 Task: Create a sub task Gather and Analyse Requirements for the task  Integrate website with inventory management systems in the project AgileGenie , assign it to team member softage.2@softage.net and update the status of the sub task to  Off Track , set the priority of the sub task to High
Action: Mouse moved to (362, 292)
Screenshot: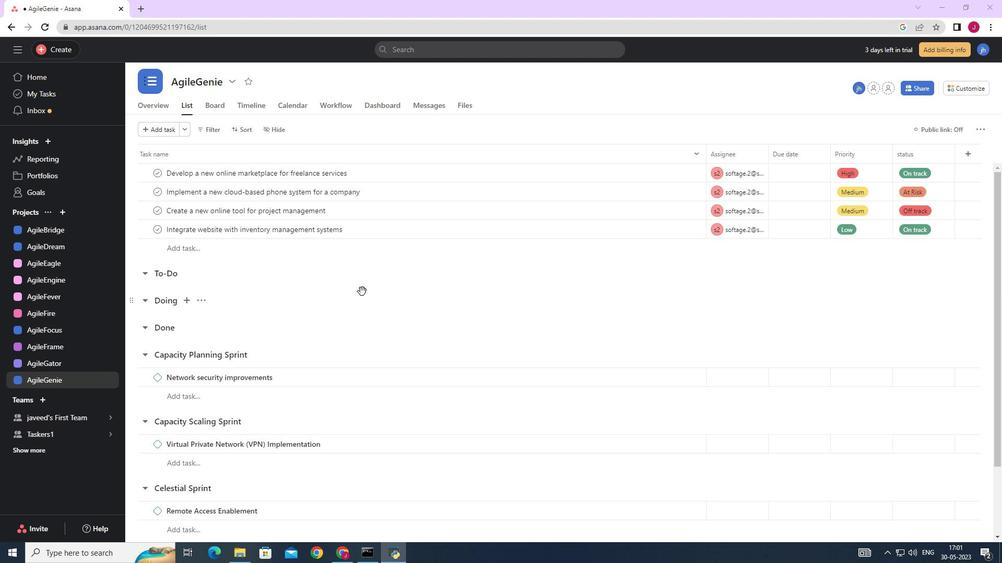 
Action: Mouse scrolled (362, 292) with delta (0, 0)
Screenshot: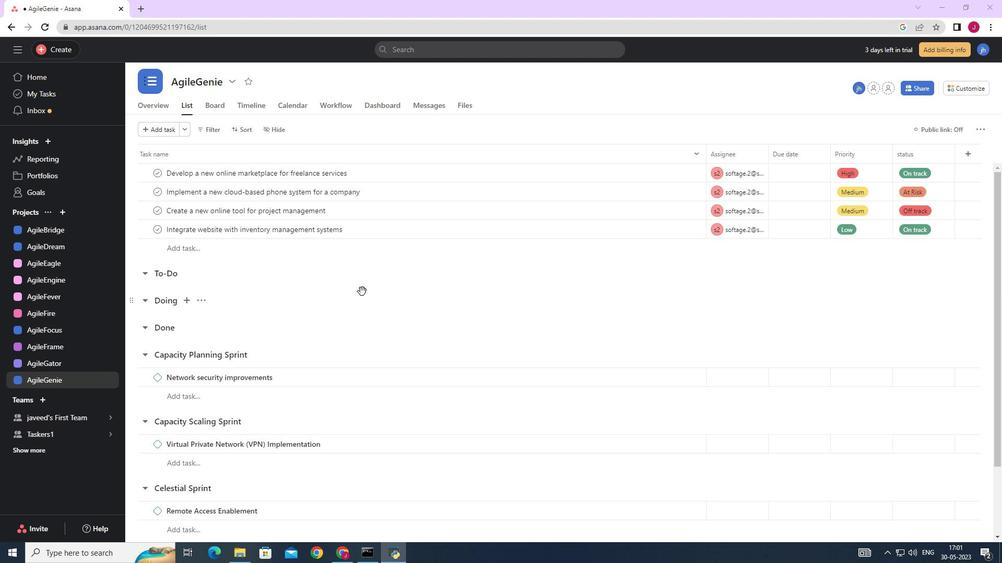 
Action: Mouse moved to (362, 293)
Screenshot: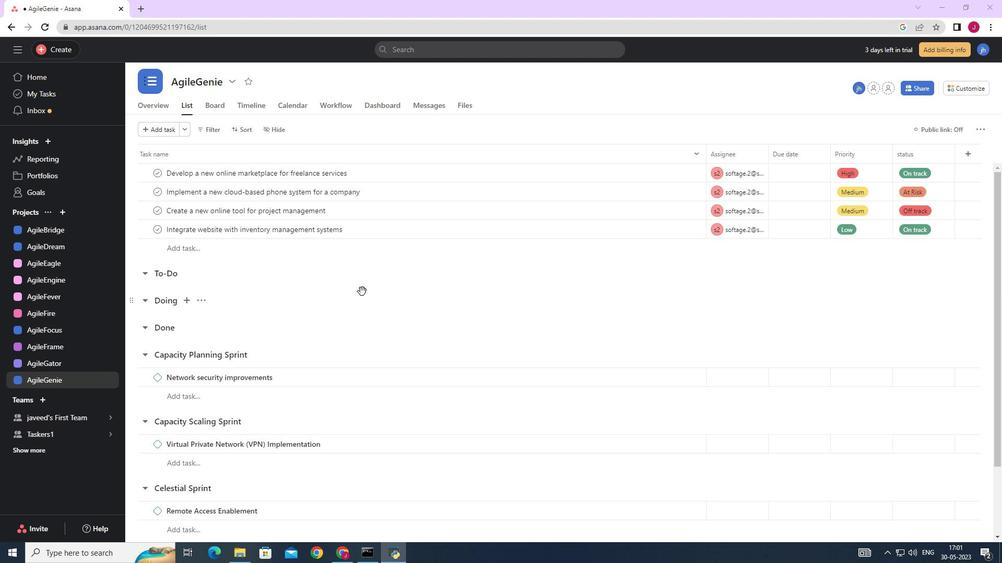 
Action: Mouse scrolled (362, 293) with delta (0, 0)
Screenshot: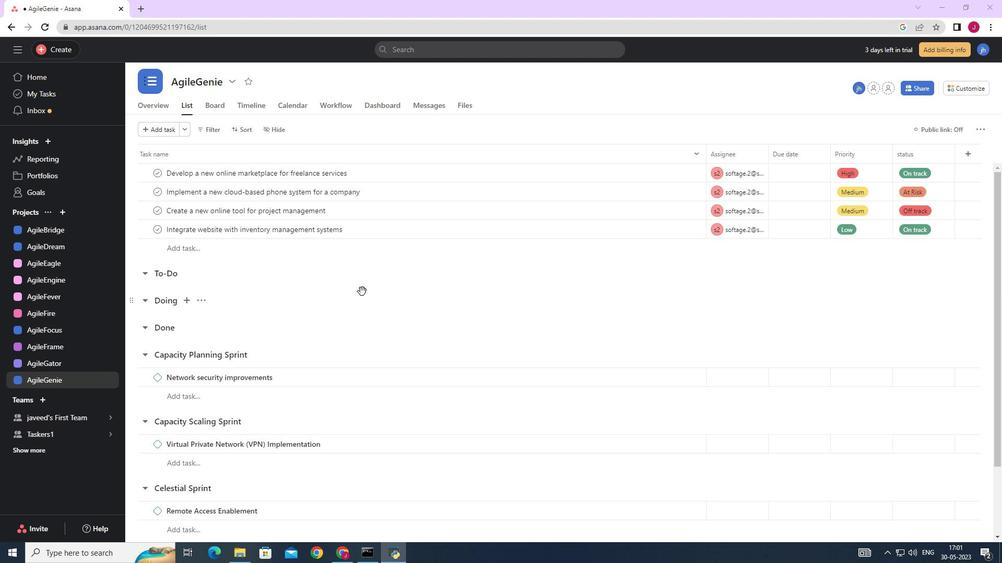 
Action: Mouse scrolled (362, 293) with delta (0, 0)
Screenshot: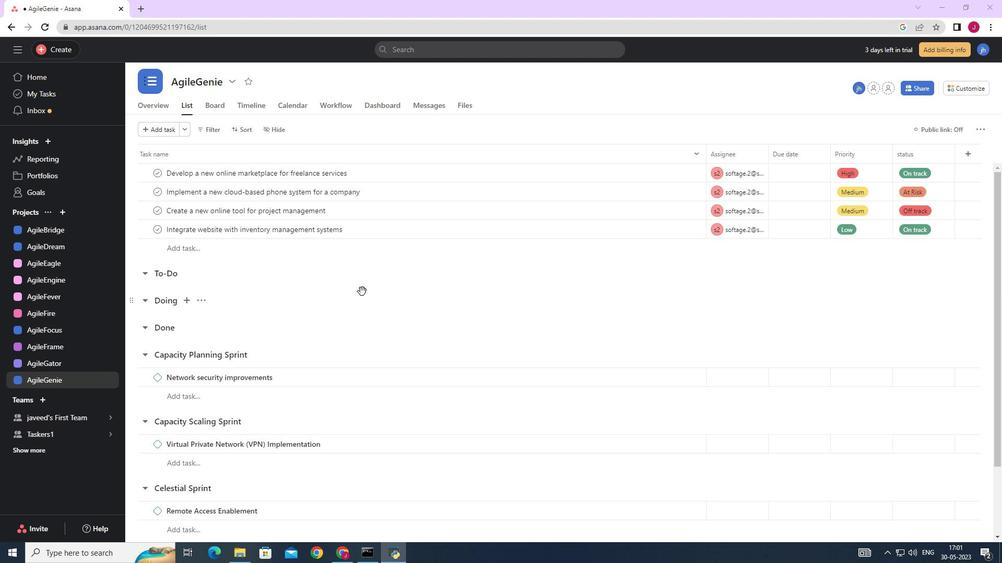 
Action: Mouse scrolled (362, 293) with delta (0, 0)
Screenshot: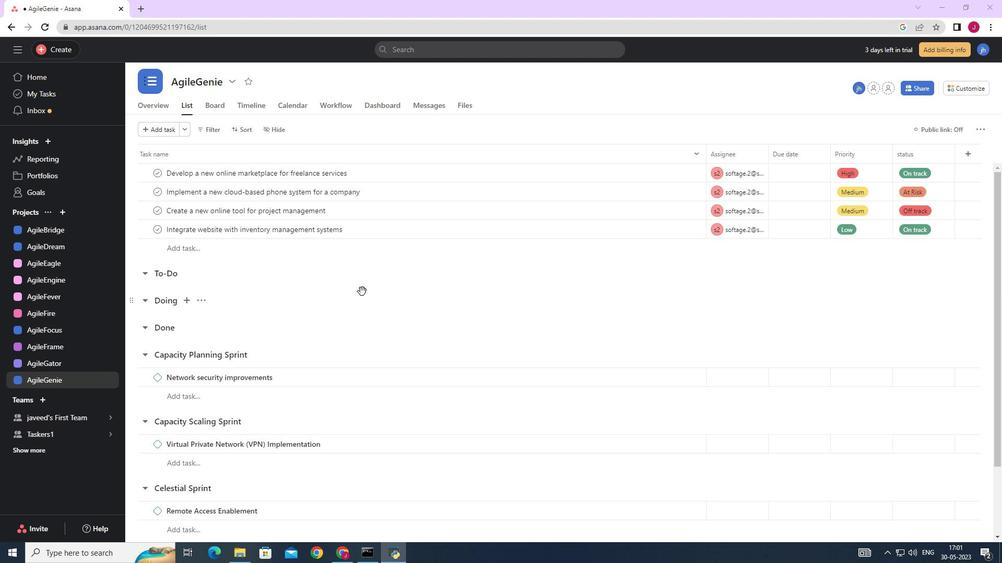 
Action: Mouse scrolled (362, 293) with delta (0, 0)
Screenshot: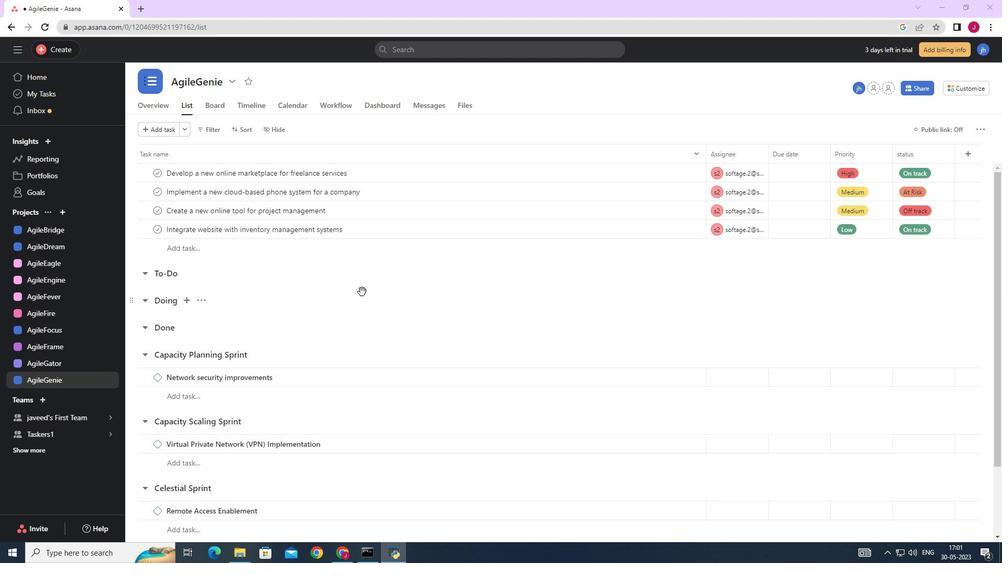 
Action: Mouse moved to (365, 301)
Screenshot: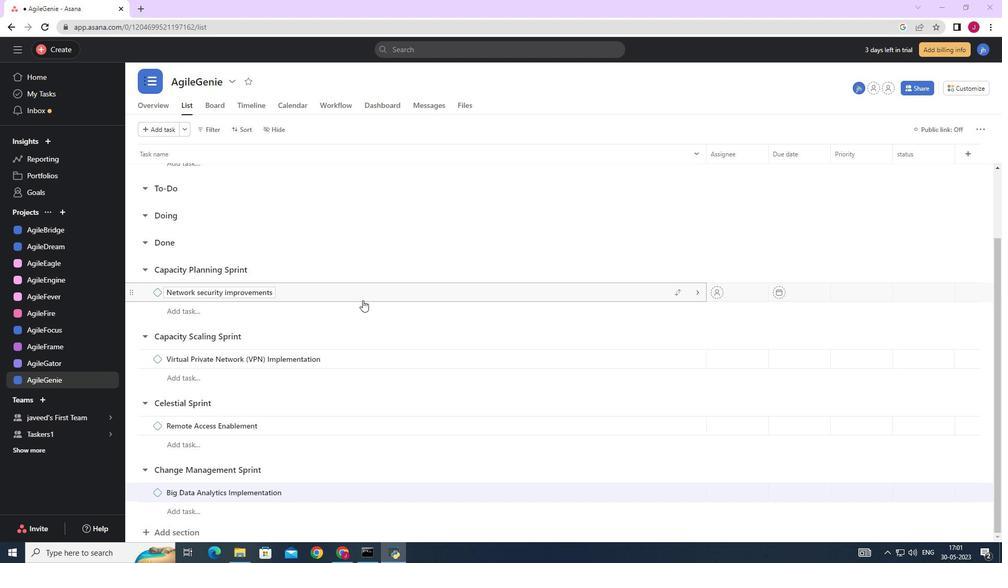 
Action: Mouse scrolled (365, 301) with delta (0, 0)
Screenshot: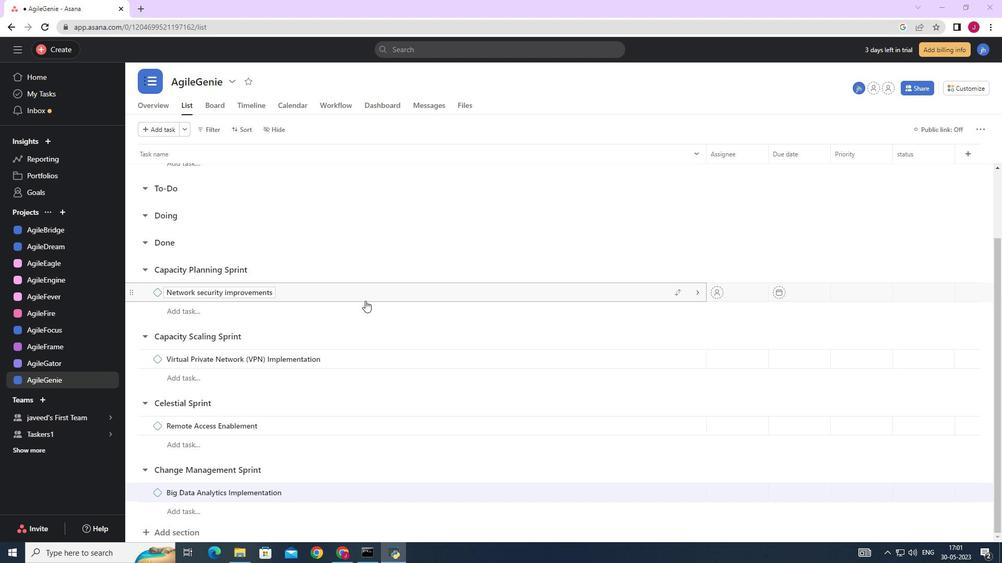 
Action: Mouse scrolled (365, 301) with delta (0, 0)
Screenshot: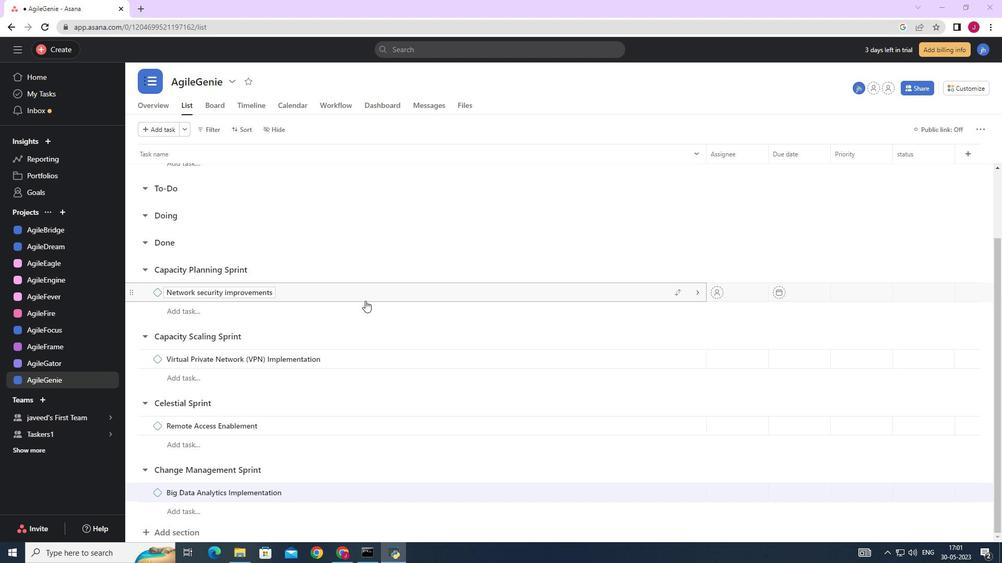 
Action: Mouse scrolled (365, 301) with delta (0, 0)
Screenshot: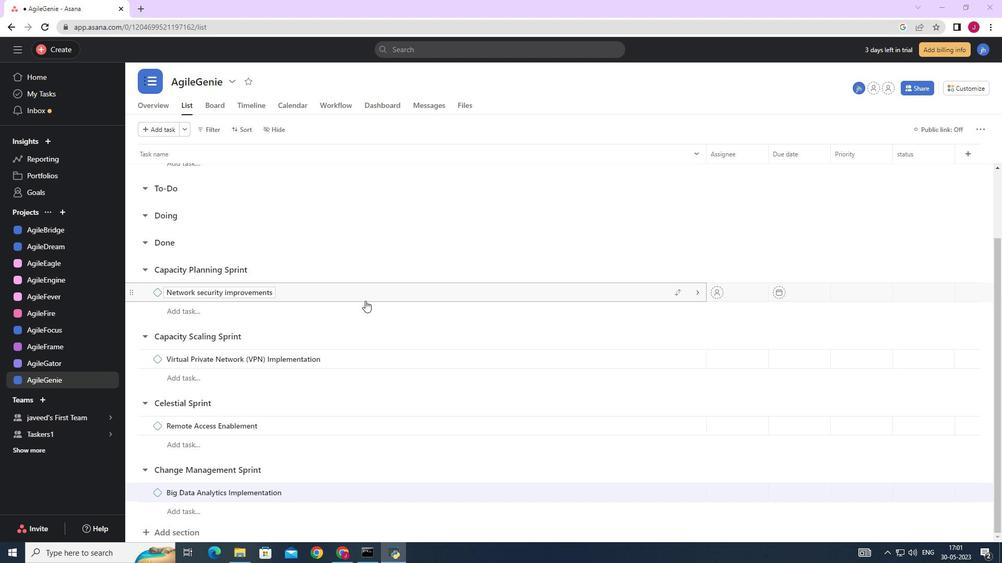 
Action: Mouse moved to (642, 231)
Screenshot: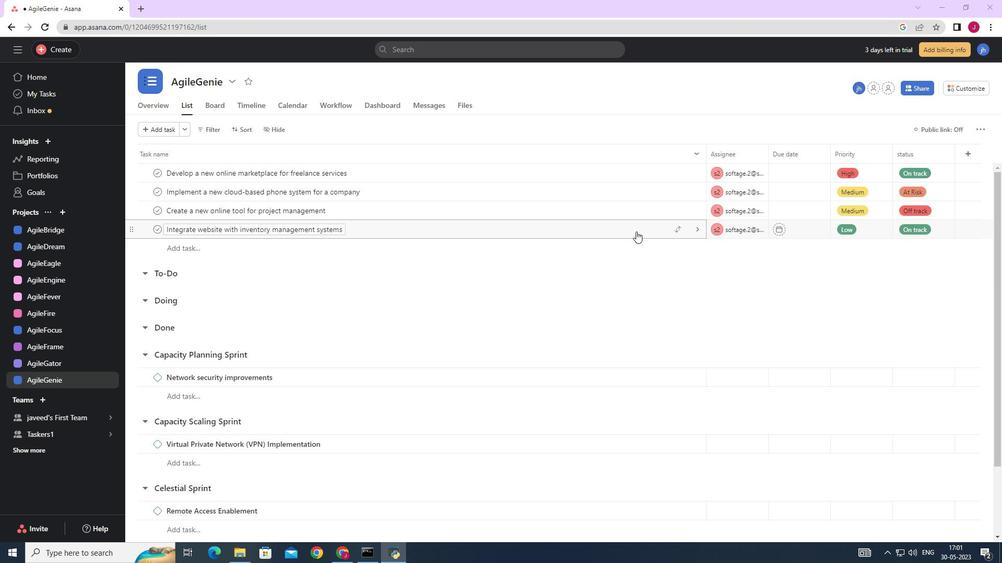 
Action: Mouse pressed left at (642, 231)
Screenshot: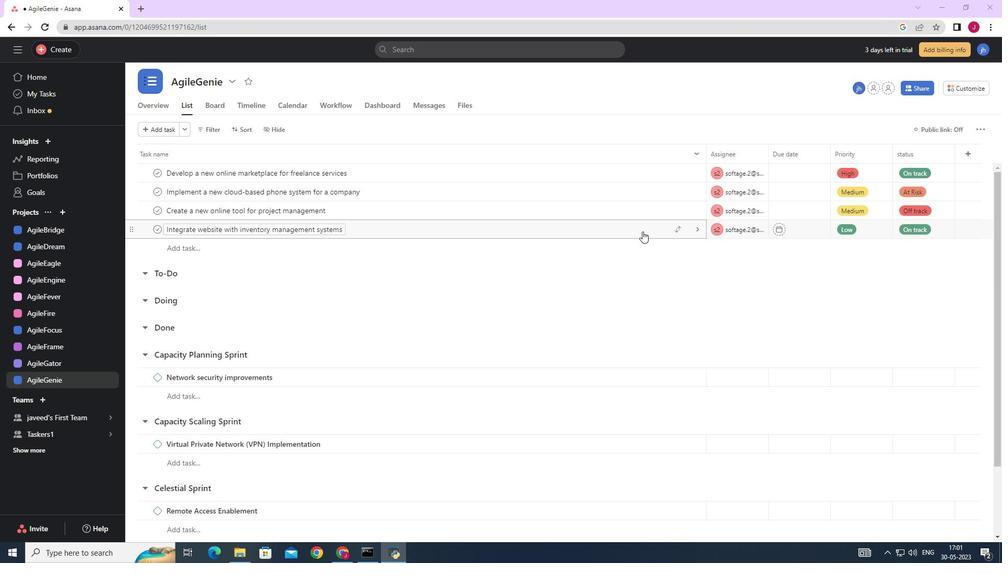 
Action: Mouse moved to (773, 305)
Screenshot: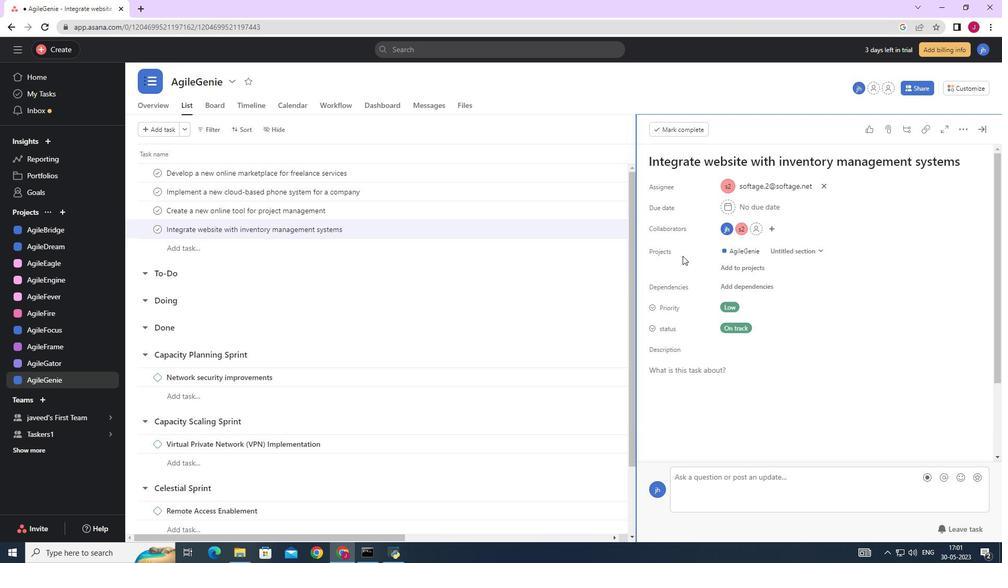 
Action: Mouse scrolled (773, 304) with delta (0, 0)
Screenshot: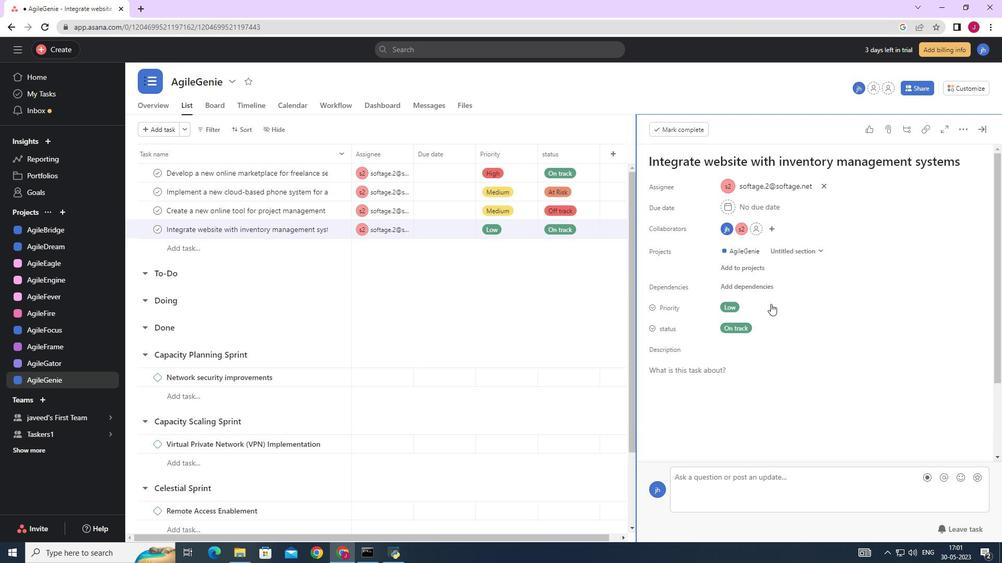 
Action: Mouse scrolled (773, 304) with delta (0, 0)
Screenshot: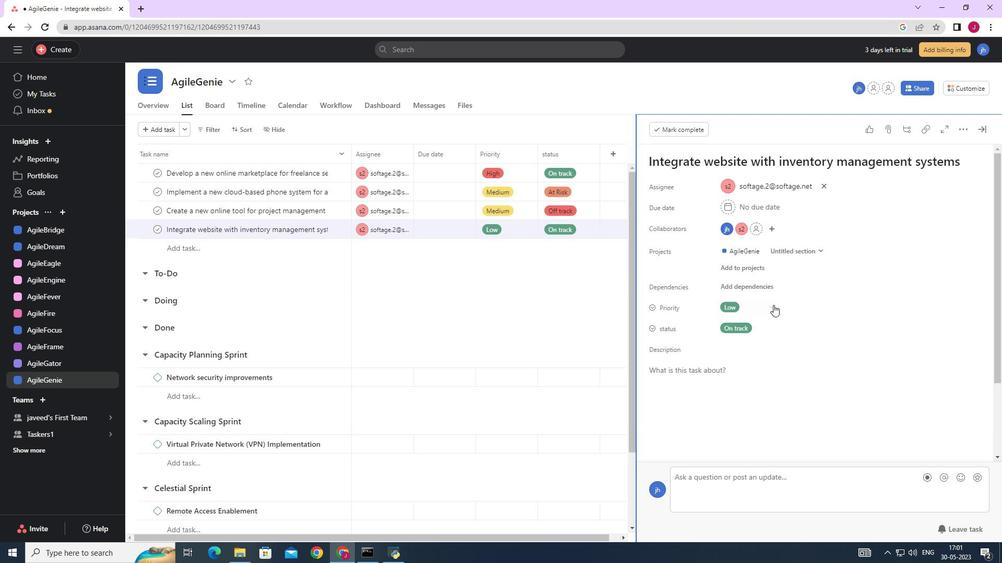 
Action: Mouse scrolled (773, 304) with delta (0, 0)
Screenshot: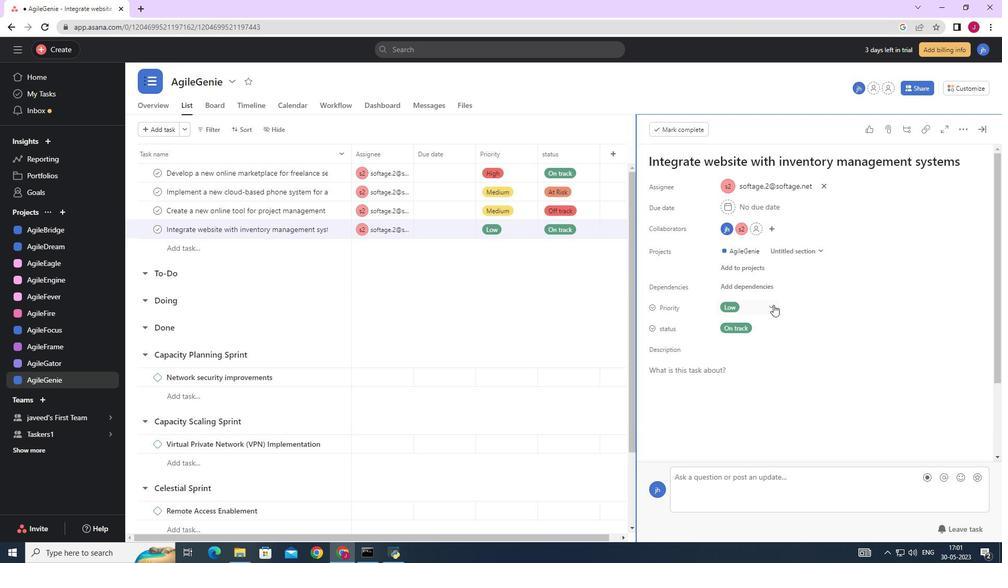
Action: Mouse scrolled (773, 304) with delta (0, 0)
Screenshot: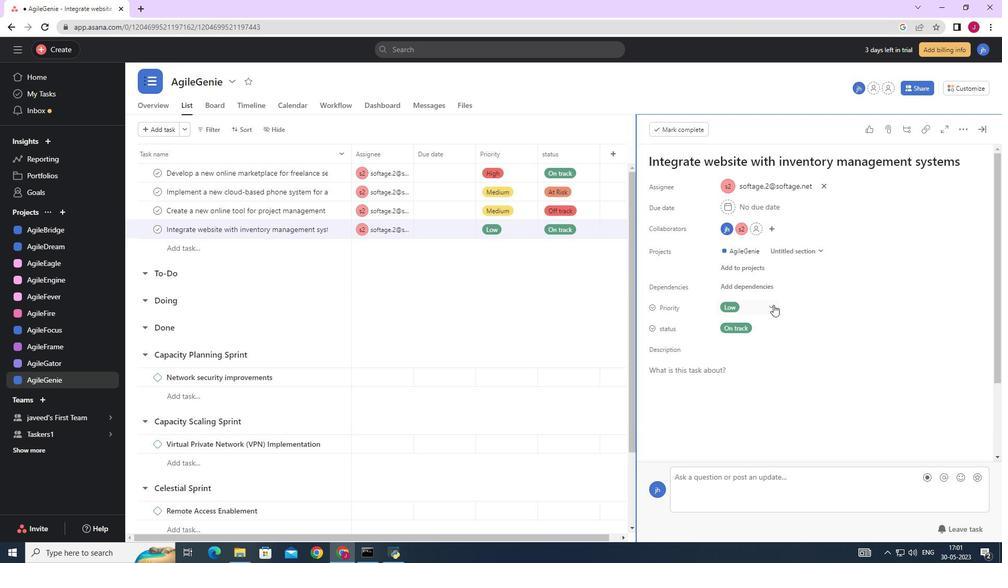 
Action: Mouse scrolled (773, 304) with delta (0, 0)
Screenshot: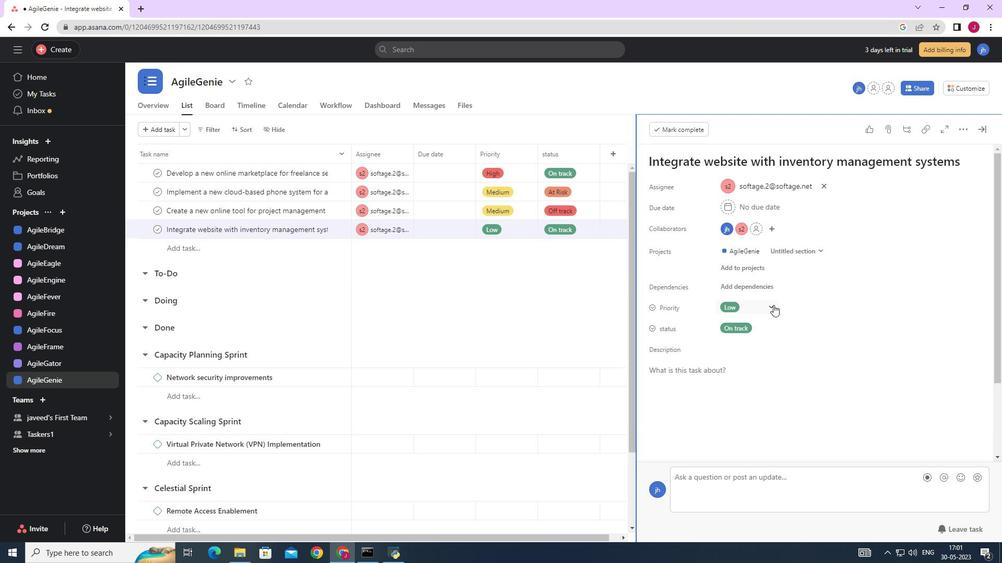 
Action: Mouse moved to (667, 380)
Screenshot: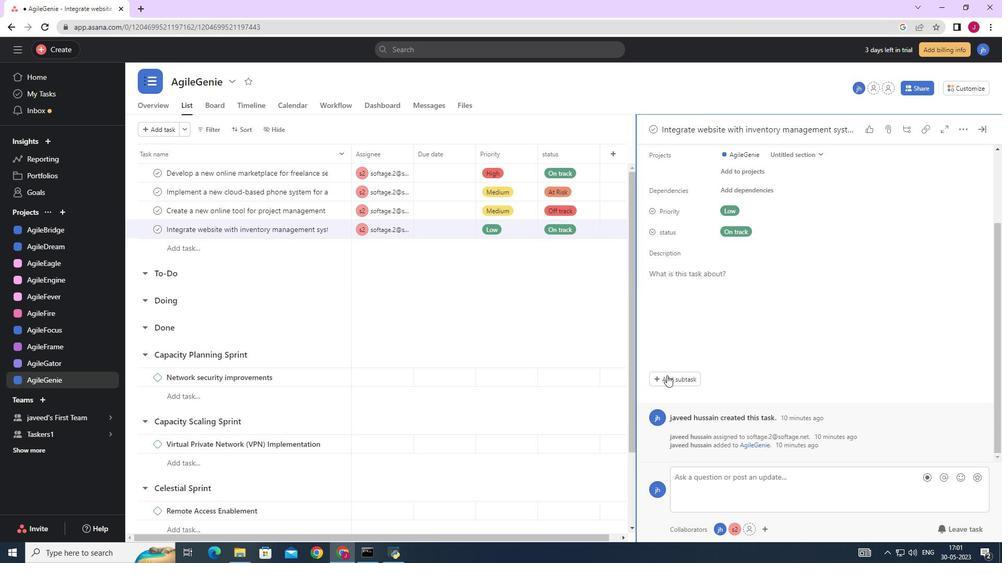 
Action: Mouse pressed left at (667, 380)
Screenshot: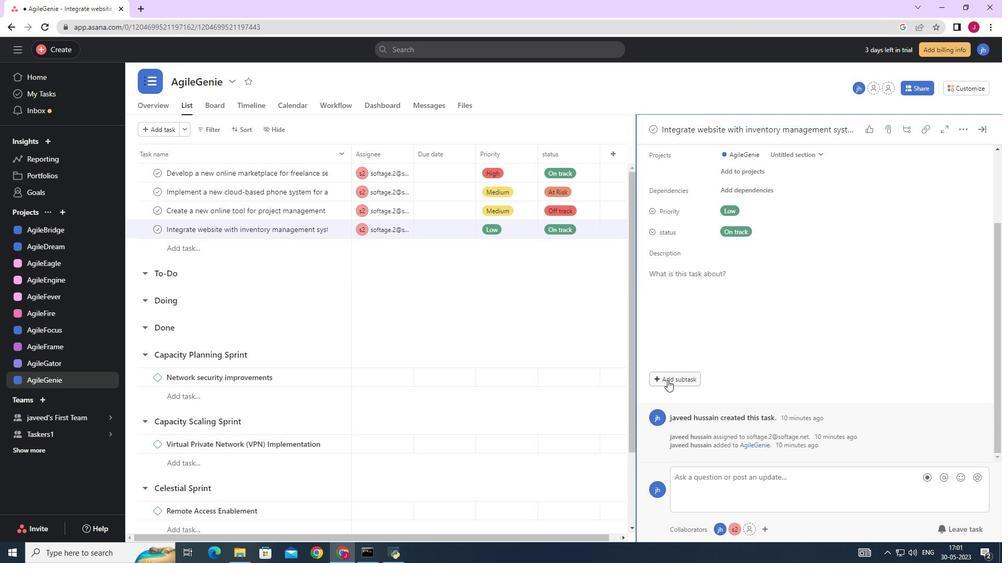 
Action: Mouse moved to (689, 357)
Screenshot: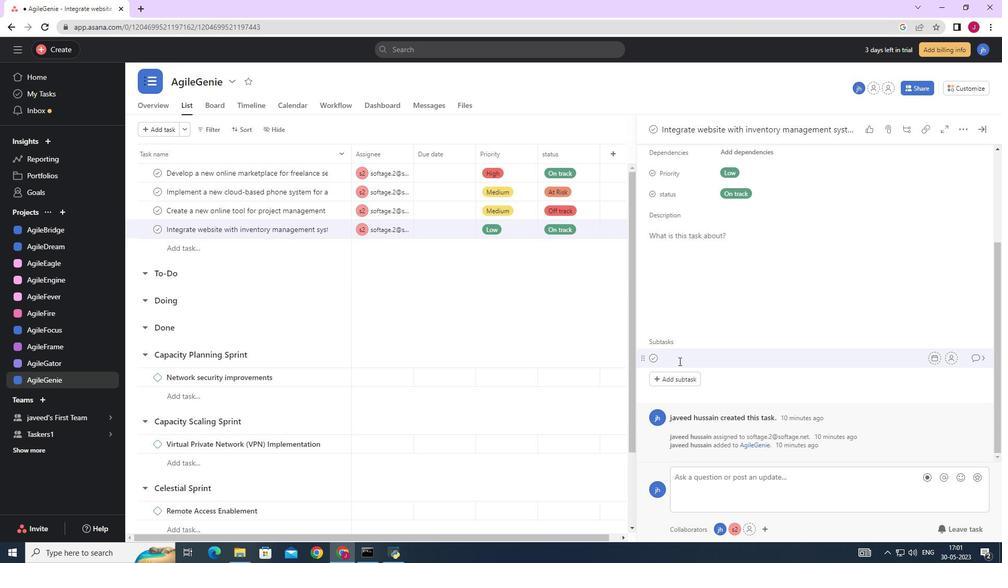 
Action: Key pressed <Key.caps_lock>G<Key.caps_lock>ather<Key.space>and<Key.space><Key.caps_lock>A<Key.caps_lock>nalyse<Key.space><Key.caps_lock>R<Key.caps_lock>equirements<Key.space>
Screenshot: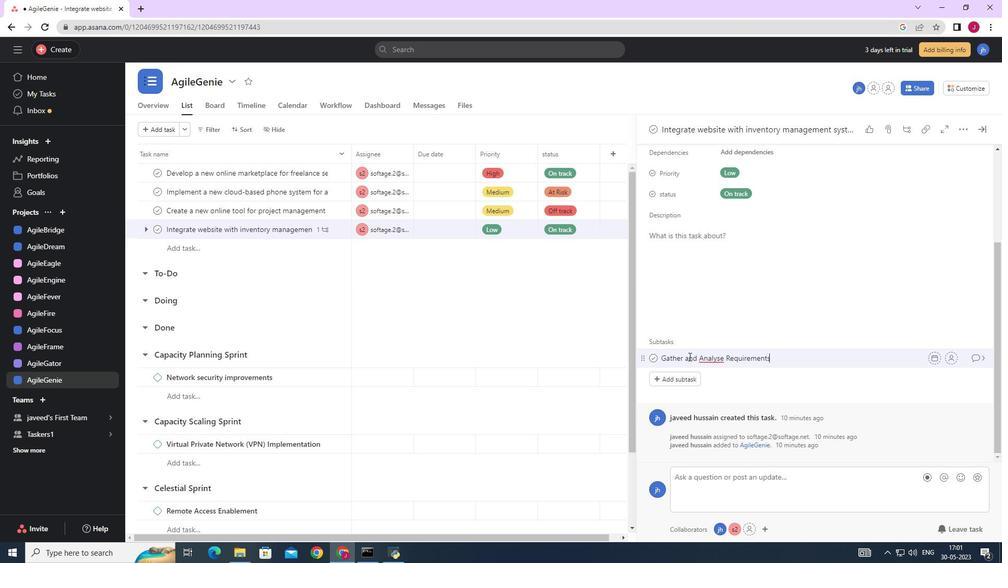 
Action: Mouse moved to (950, 361)
Screenshot: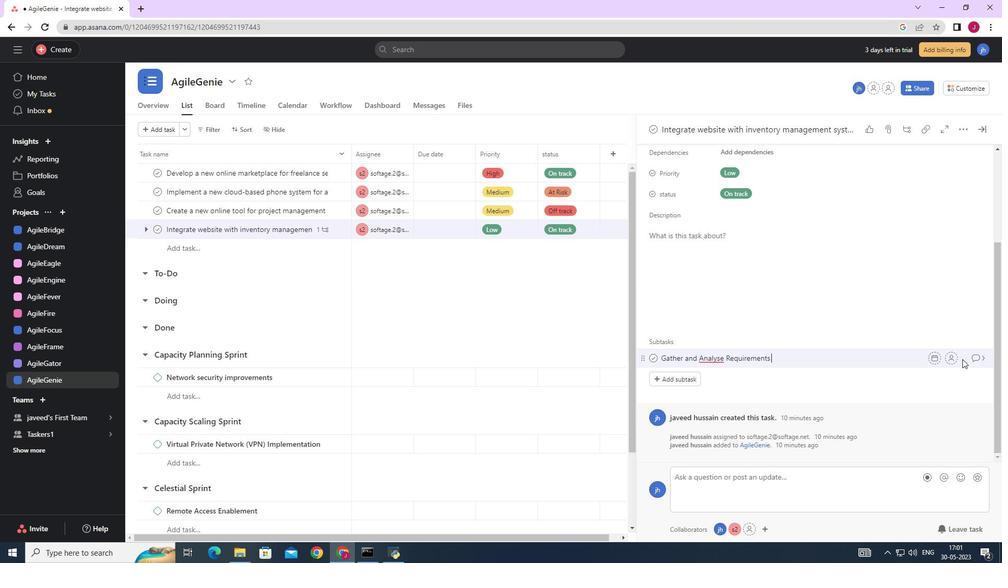 
Action: Mouse pressed left at (950, 361)
Screenshot: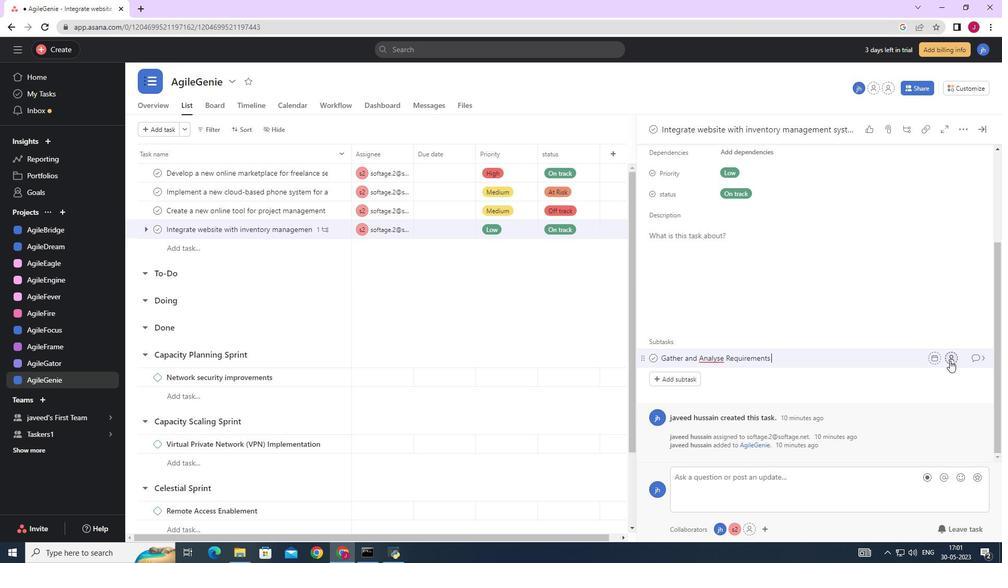 
Action: Mouse moved to (784, 372)
Screenshot: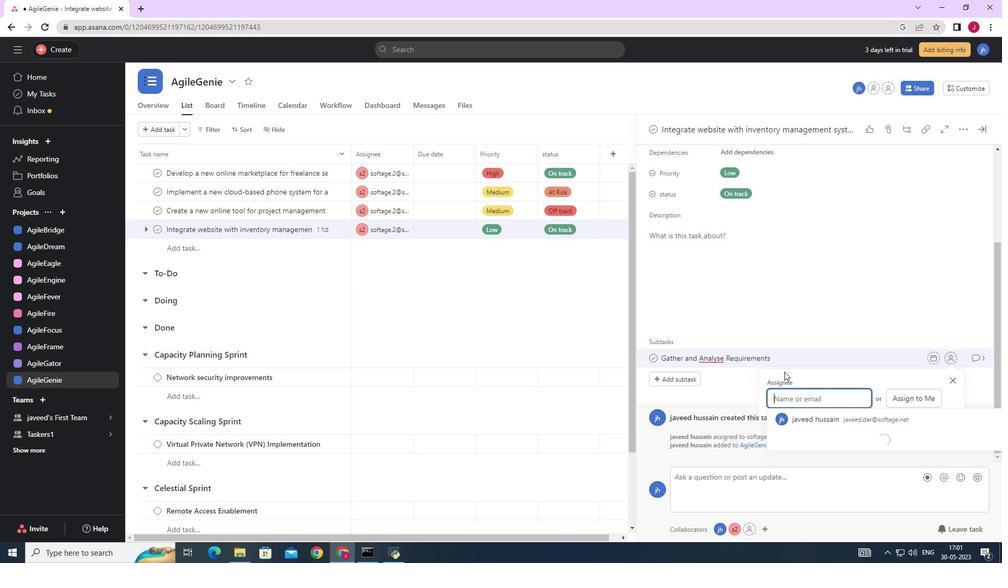 
Action: Key pressed softage,<Key.backspace>.2
Screenshot: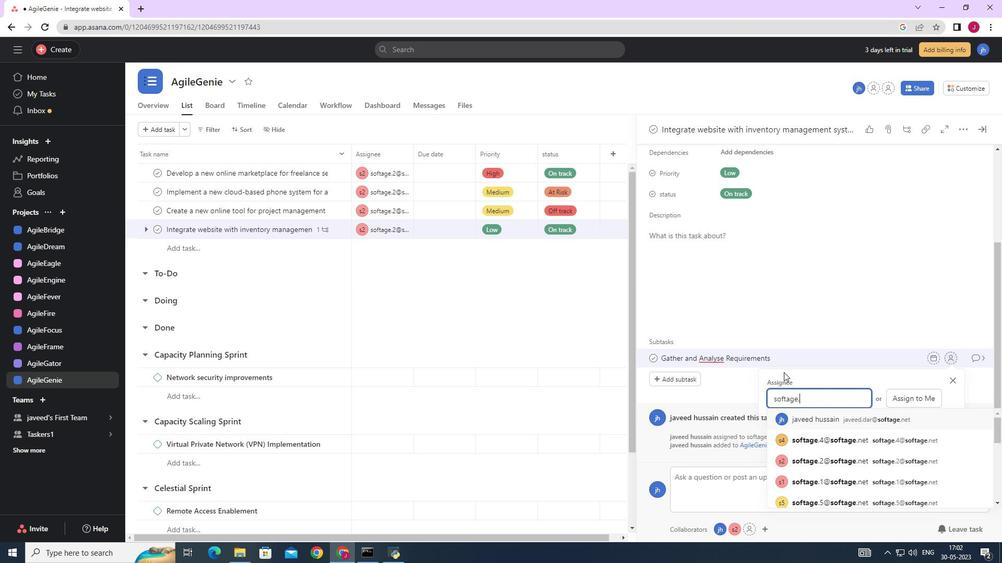 
Action: Mouse moved to (818, 420)
Screenshot: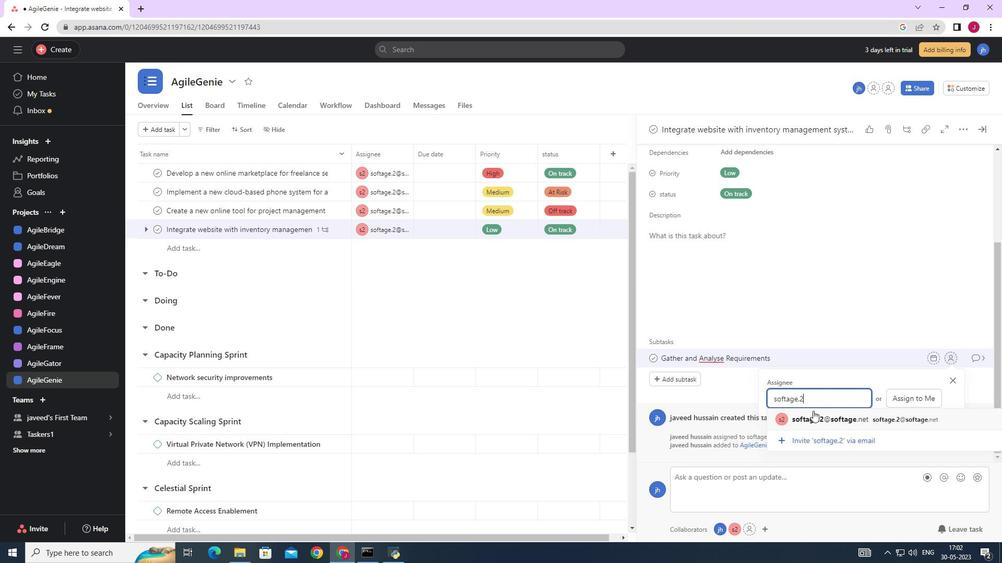 
Action: Mouse pressed left at (818, 420)
Screenshot: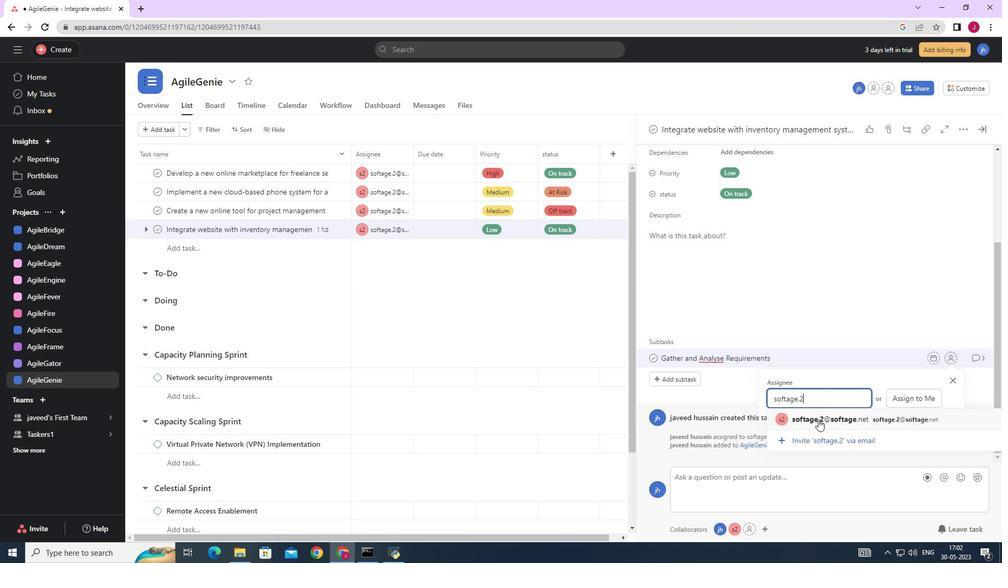 
Action: Mouse moved to (974, 360)
Screenshot: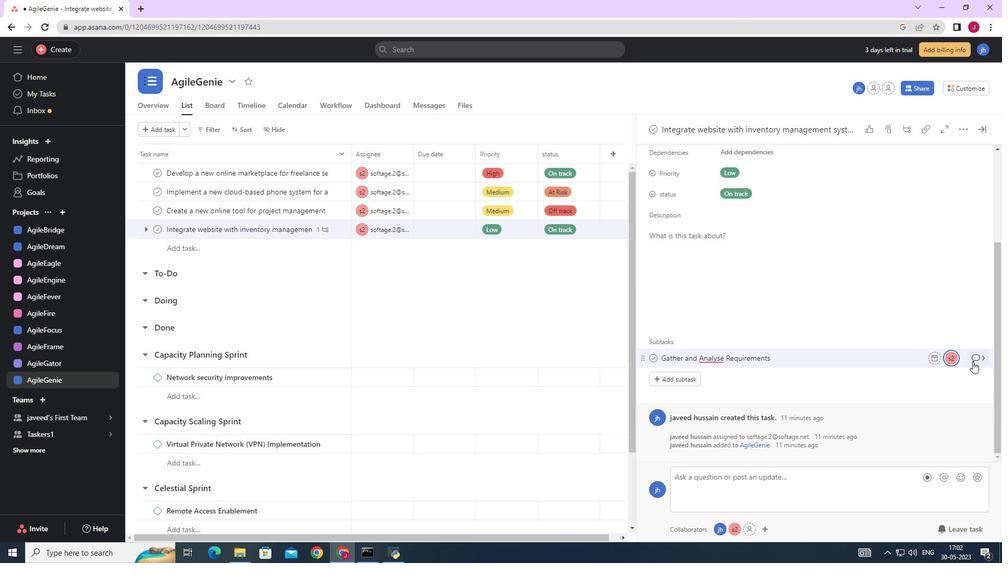 
Action: Mouse pressed left at (974, 360)
Screenshot: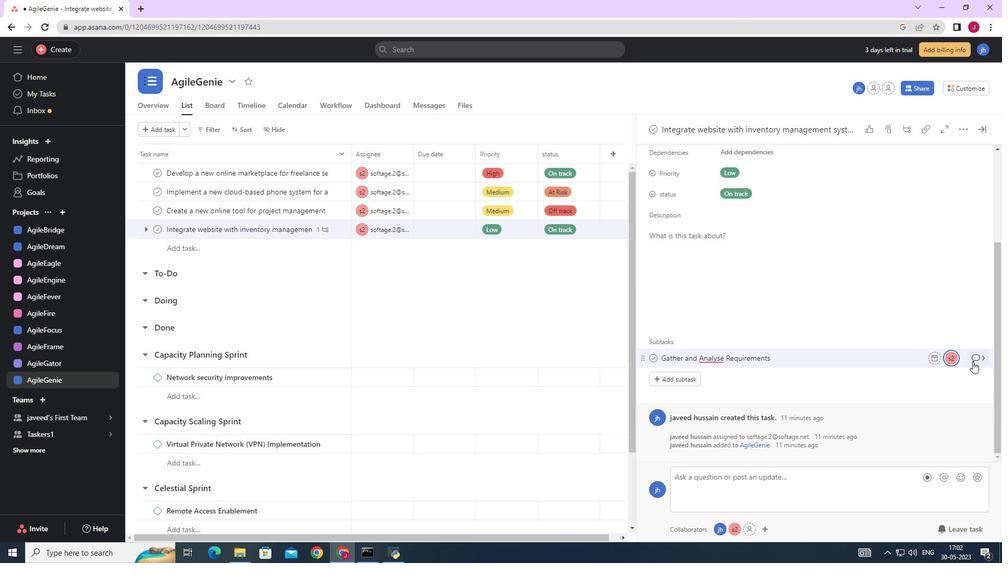 
Action: Mouse moved to (691, 299)
Screenshot: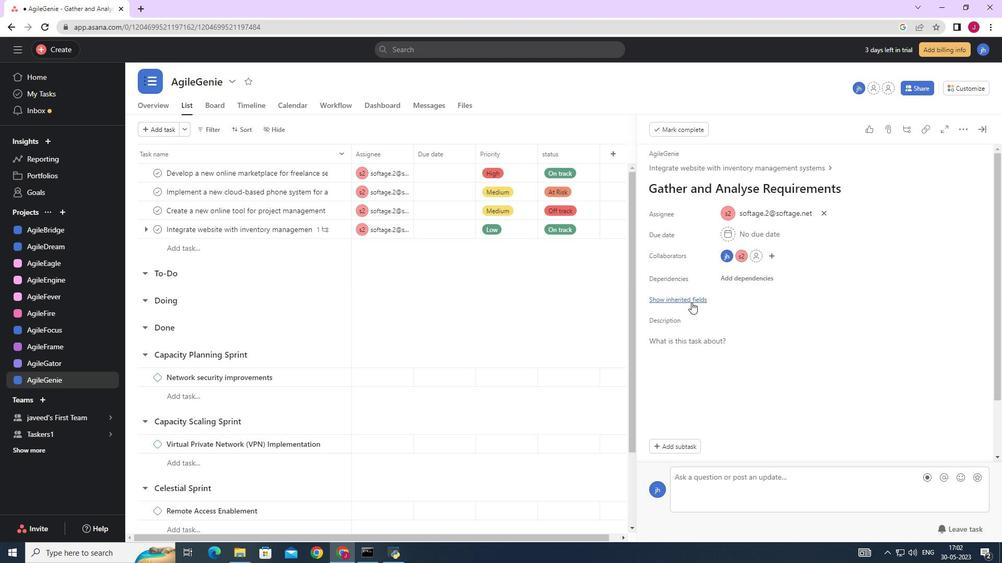 
Action: Mouse pressed left at (691, 299)
Screenshot: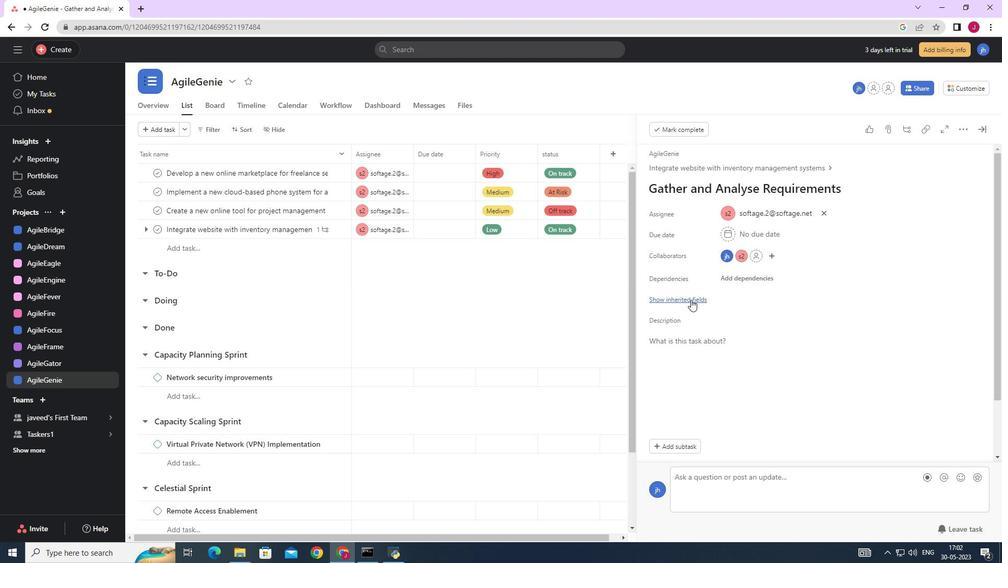 
Action: Mouse moved to (737, 314)
Screenshot: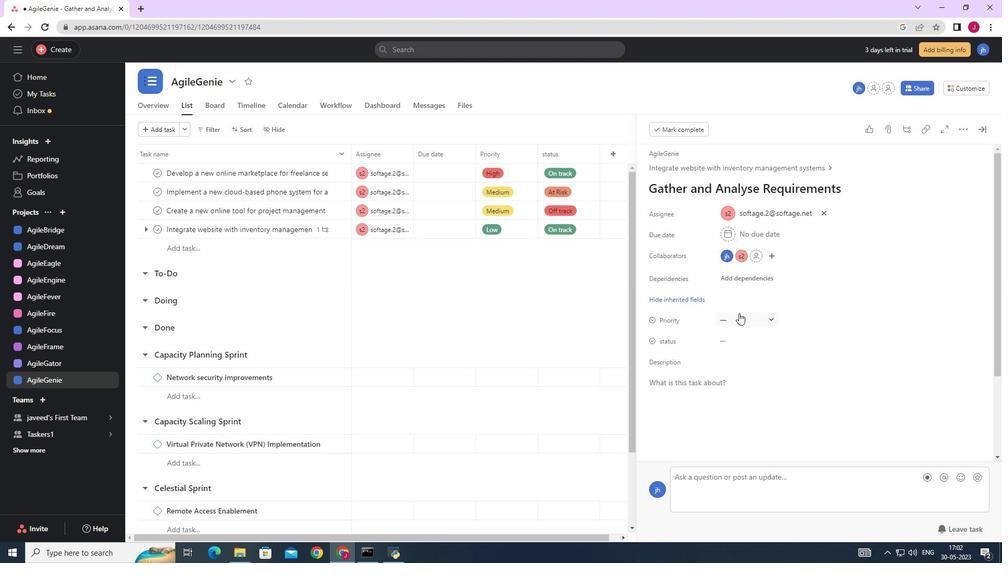 
Action: Mouse pressed left at (737, 314)
Screenshot: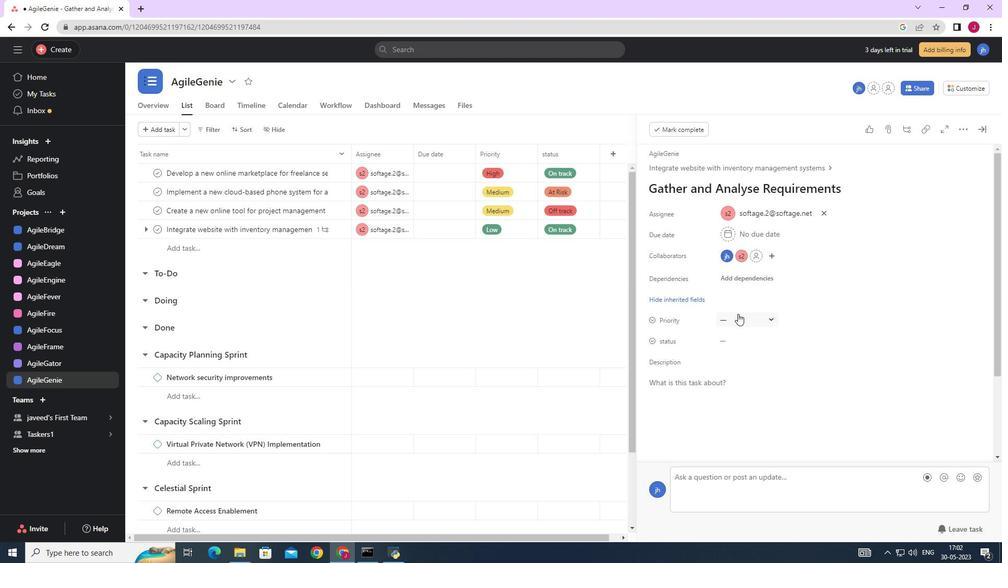 
Action: Mouse moved to (751, 357)
Screenshot: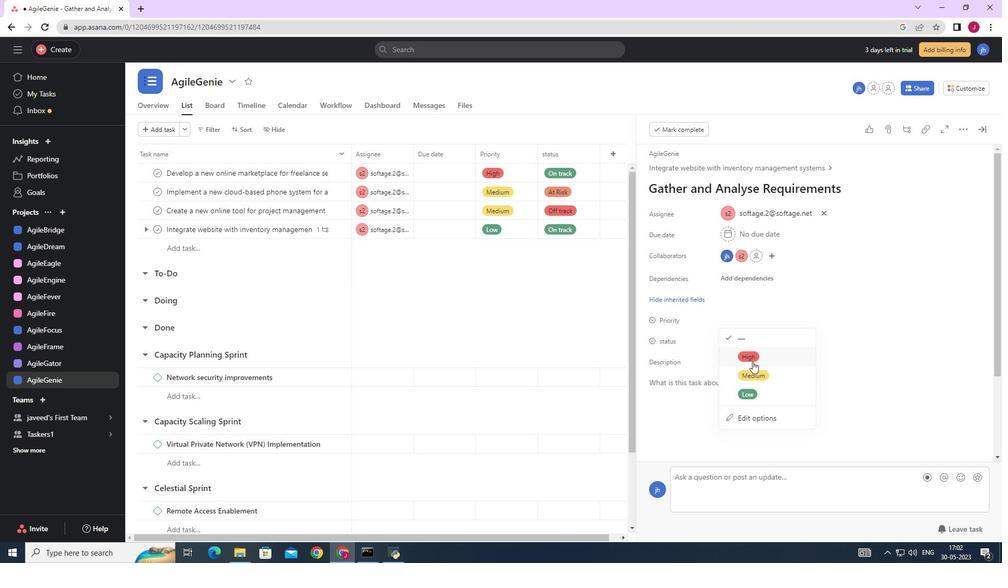 
Action: Mouse pressed left at (751, 357)
Screenshot: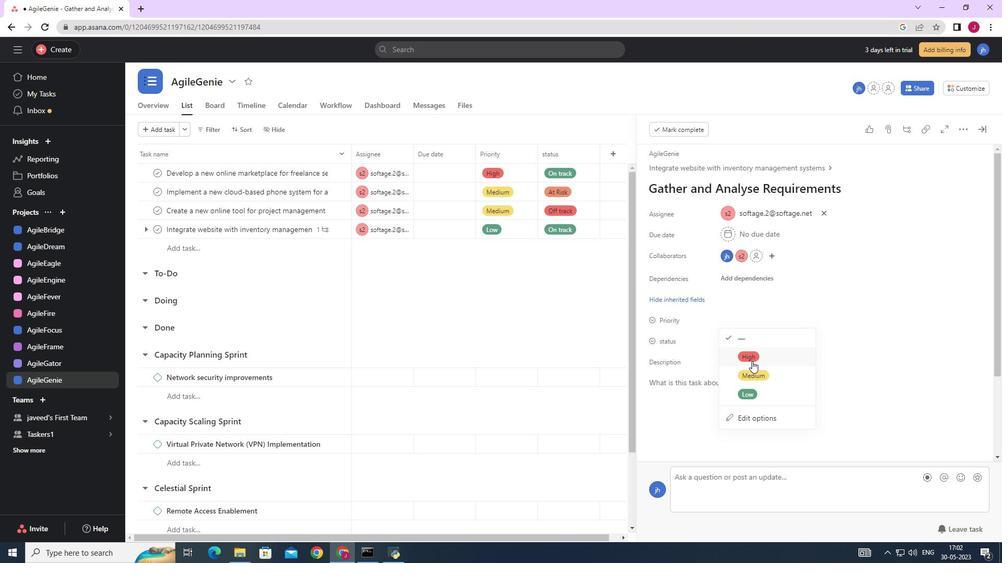 
Action: Mouse moved to (722, 338)
Screenshot: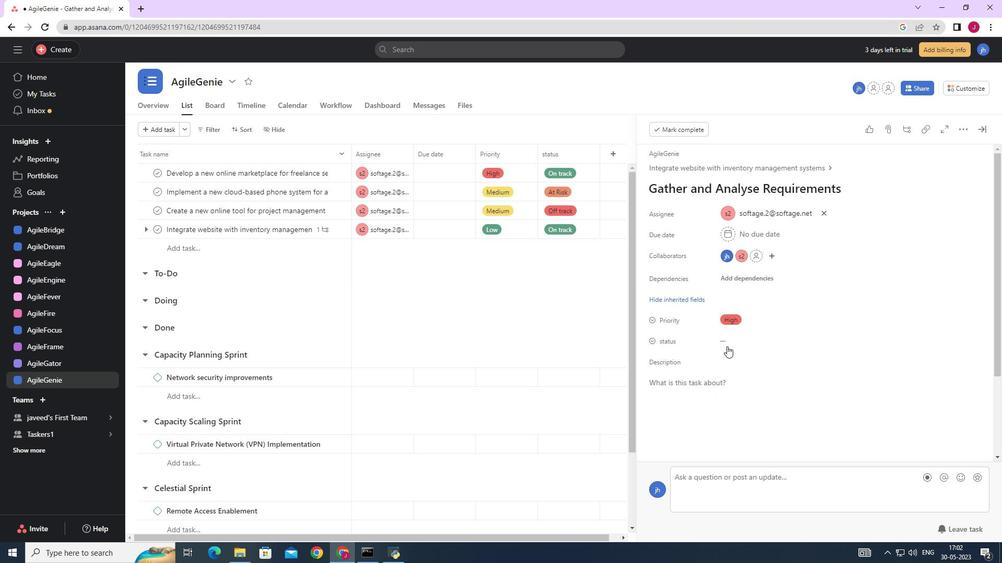 
Action: Mouse pressed left at (722, 338)
Screenshot: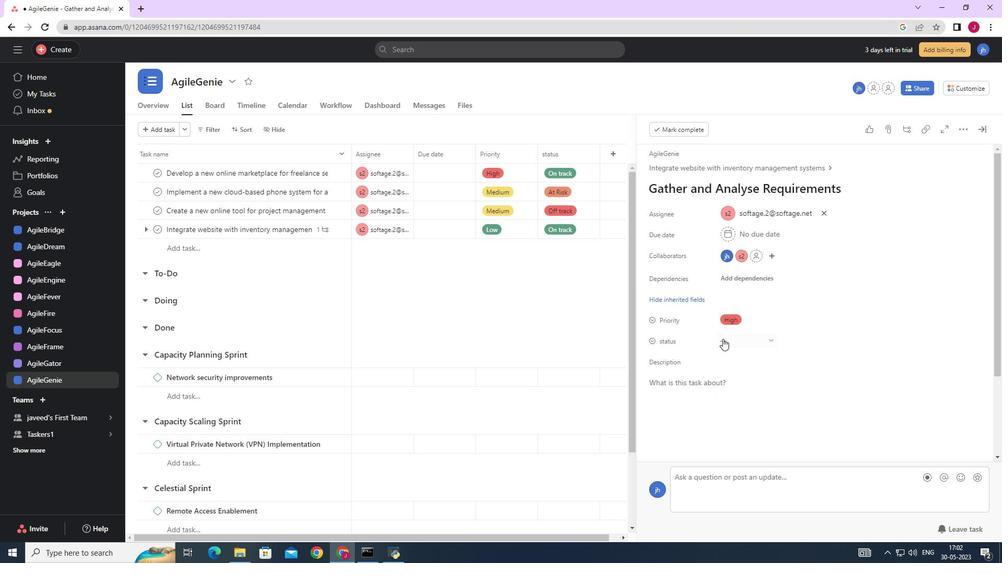 
Action: Mouse moved to (757, 396)
Screenshot: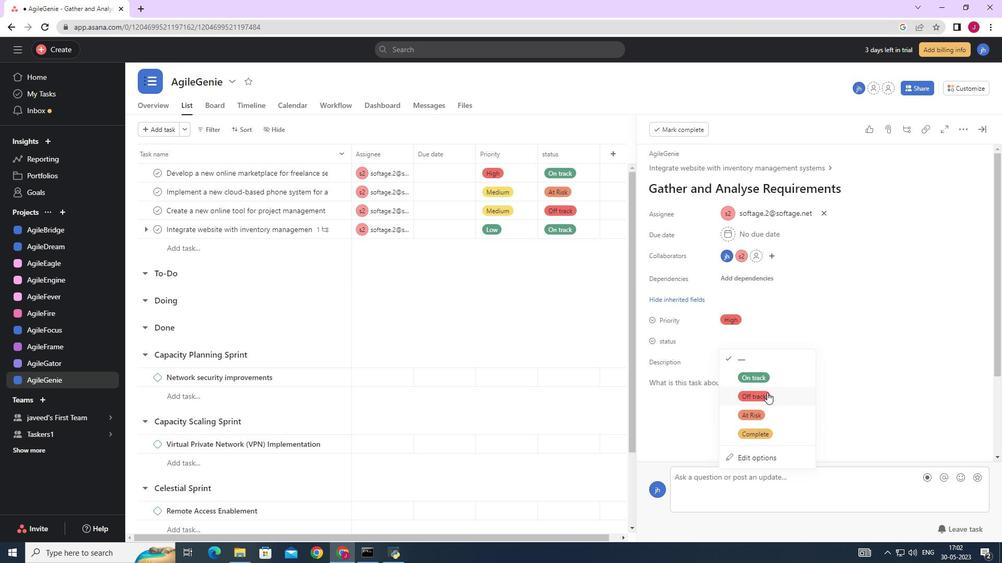 
Action: Mouse pressed left at (757, 396)
Screenshot: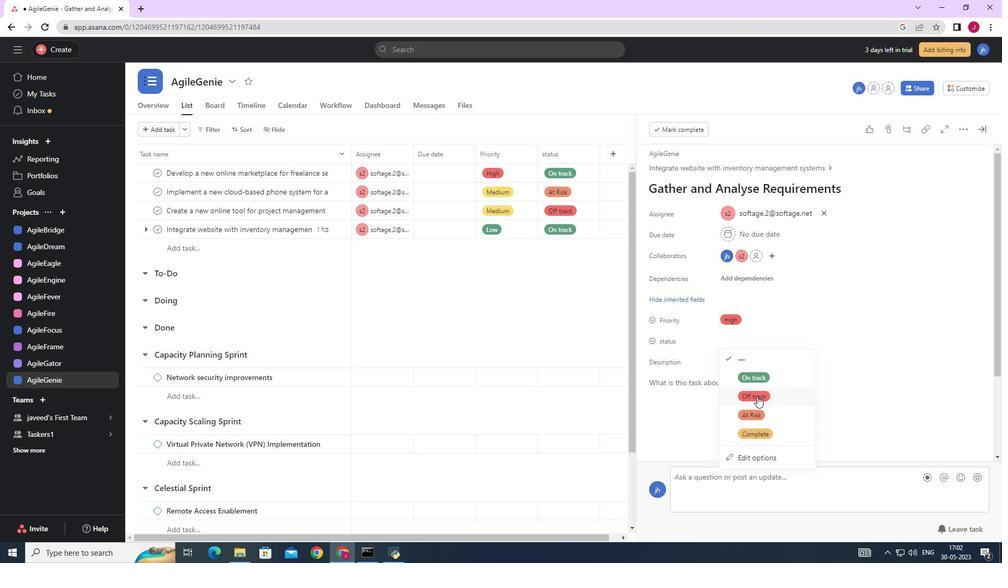 
Action: Mouse moved to (979, 133)
Screenshot: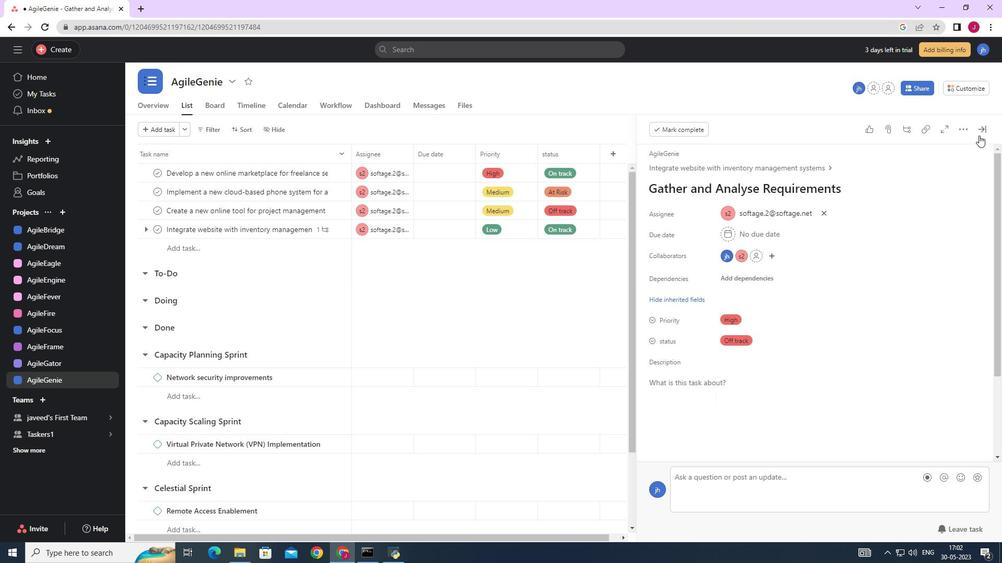 
Action: Mouse pressed left at (979, 133)
Screenshot: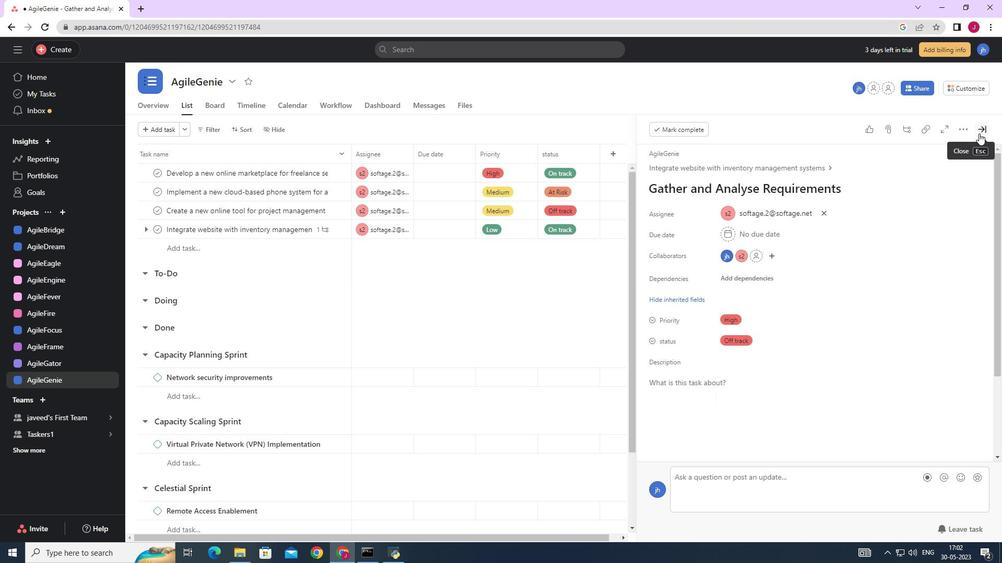 
Action: Mouse moved to (797, 327)
Screenshot: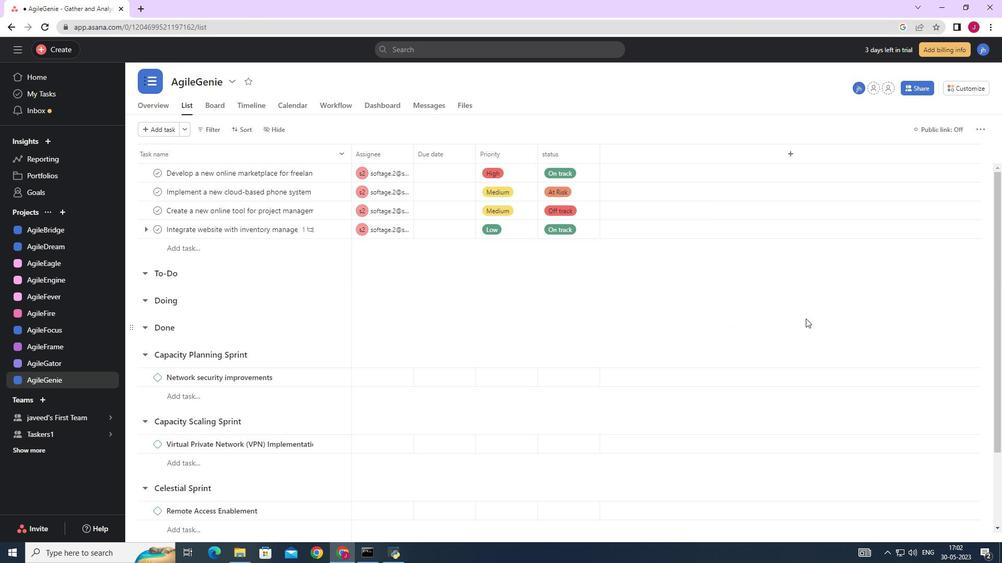 
